 Task: Reply to email with the signature Elle Wilson with the subject Introduction of a new proposal from softage.10@softage.net with the message I wanted to check in on the progress of the research project. Can you provide me with an update? with BCC to softage.1@softage.net with an attached document Request_for_quote.docx
Action: Mouse moved to (87, 89)
Screenshot: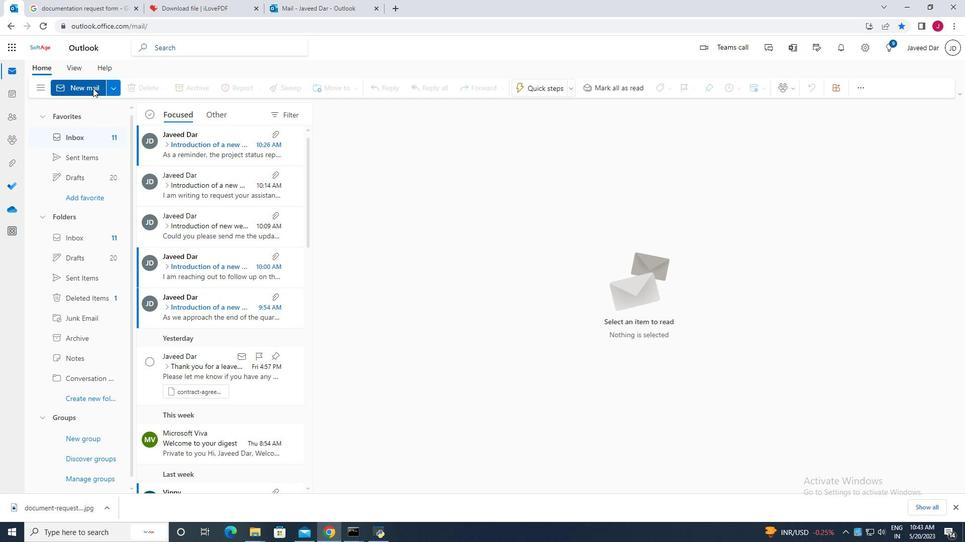 
Action: Mouse pressed left at (87, 89)
Screenshot: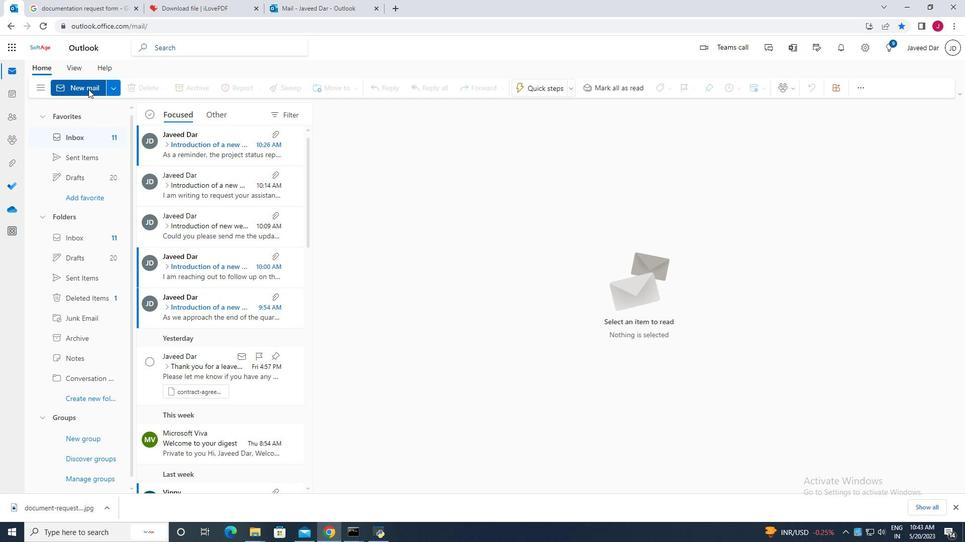 
Action: Mouse moved to (365, 195)
Screenshot: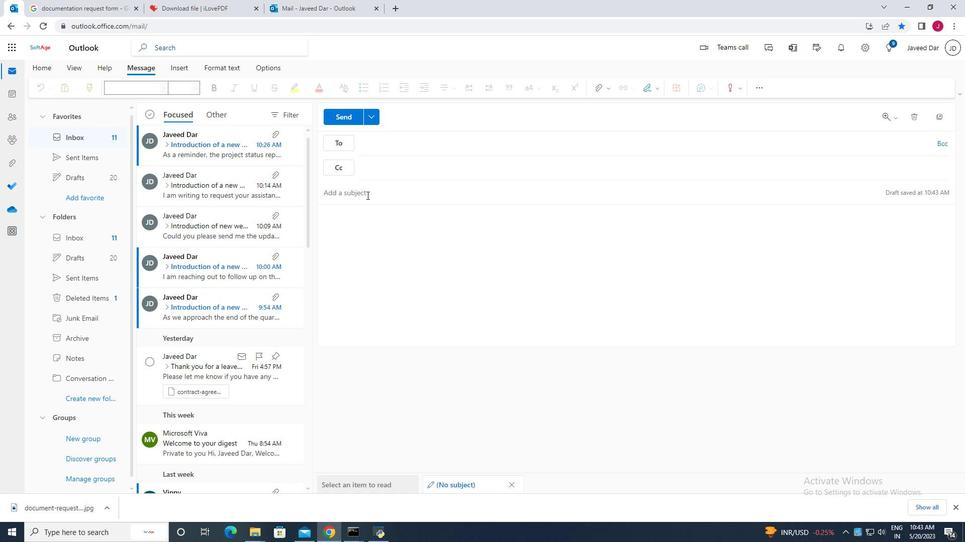 
Action: Mouse pressed left at (365, 195)
Screenshot: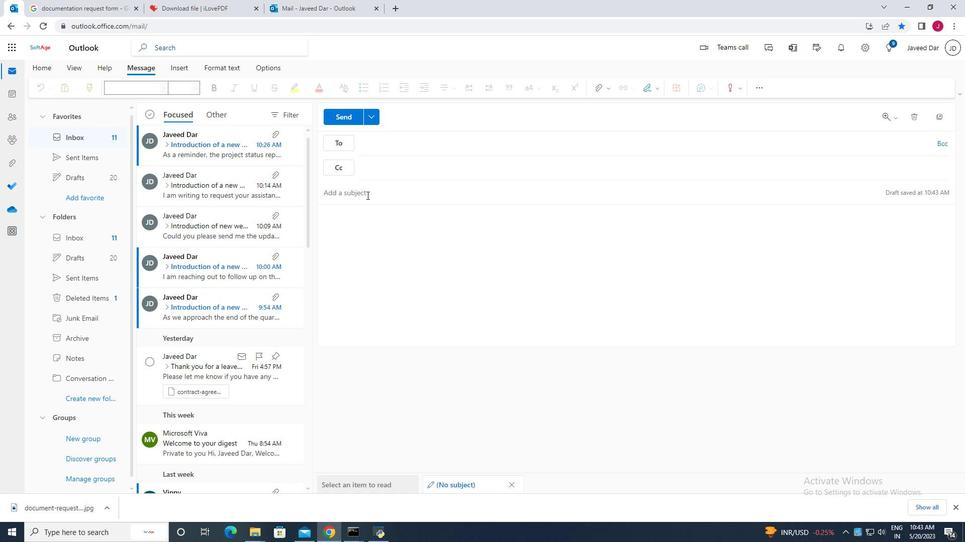 
Action: Mouse moved to (365, 195)
Screenshot: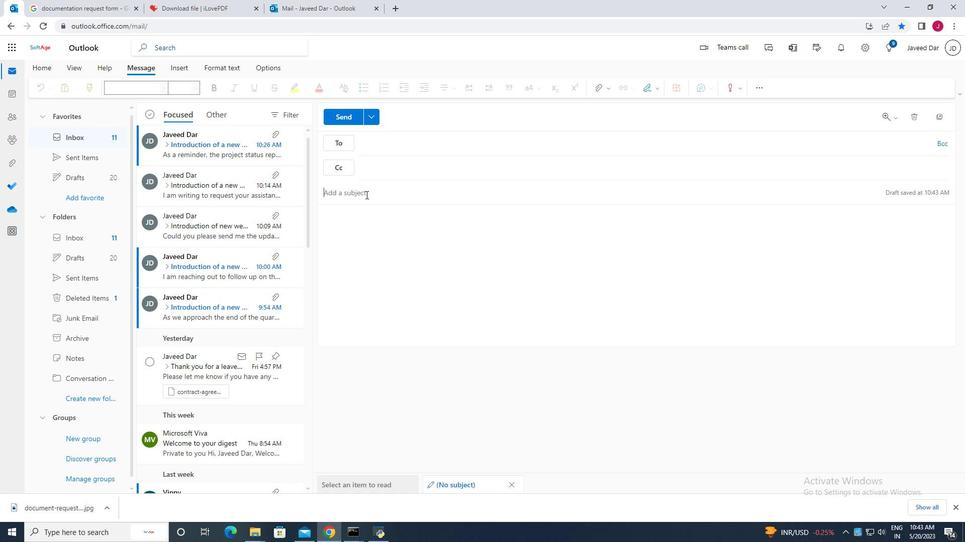 
Action: Key pressed <Key.caps_lock>I<Key.caps_lock>ntroduction<Key.space>of<Key.space>a<Key.space>new<Key.space>proposal<Key.space>
Screenshot: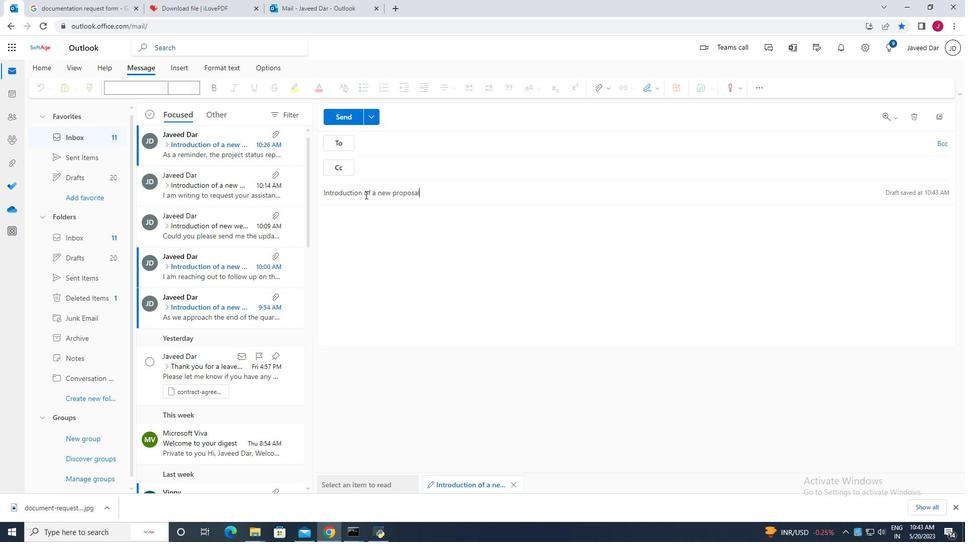 
Action: Mouse moved to (375, 227)
Screenshot: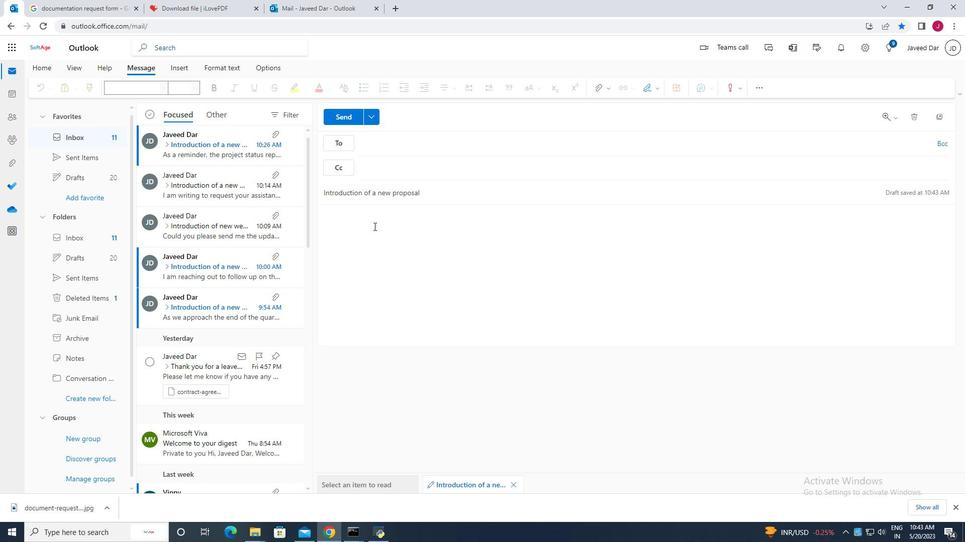 
Action: Mouse pressed left at (375, 227)
Screenshot: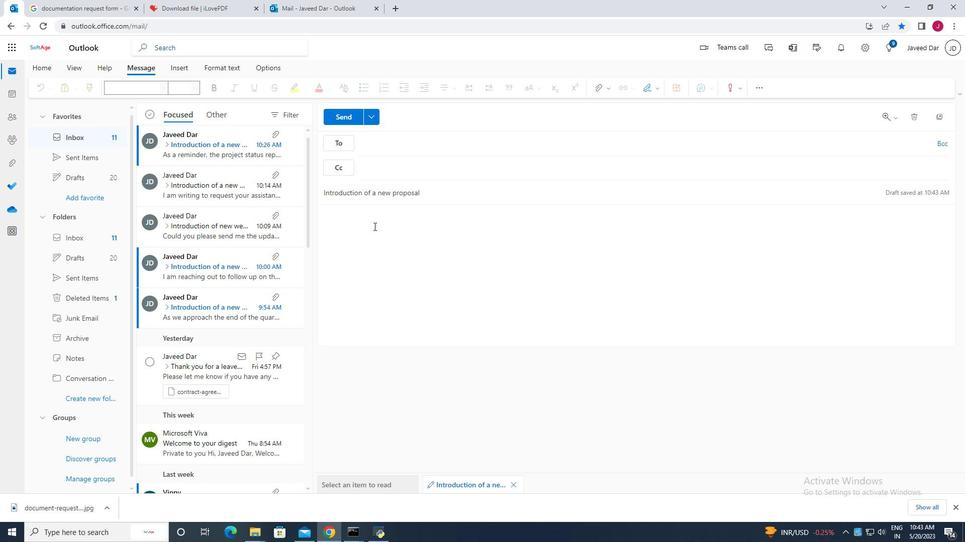 
Action: Mouse moved to (376, 228)
Screenshot: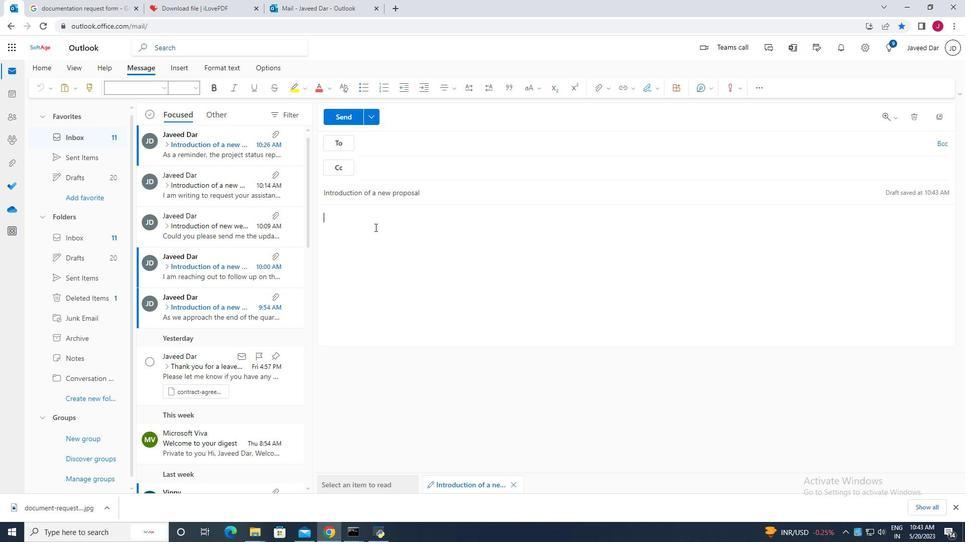 
Action: Key pressed <Key.caps_lock>I<Key.space><Key.caps_lock>wanted<Key.space>to<Key.space>check<Key.space>o<Key.backspace>in<Key.space>on<Key.space>the<Key.space>progress<Key.space>og<Key.backspace>f<Key.space>the<Key.space>research<Key.space>project.<Key.caps_lock><Key.space>C<Key.caps_lock>an<Key.space>yp<Key.backspace>ou<Key.space>provide<Key.space>me<Key.space>with<Key.space>an<Key.space>update.
Screenshot: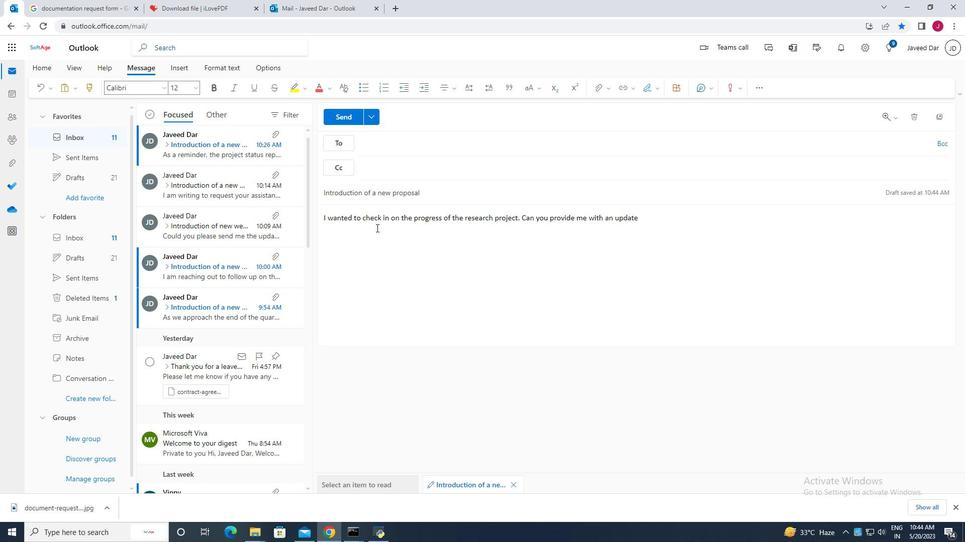 
Action: Mouse moved to (655, 87)
Screenshot: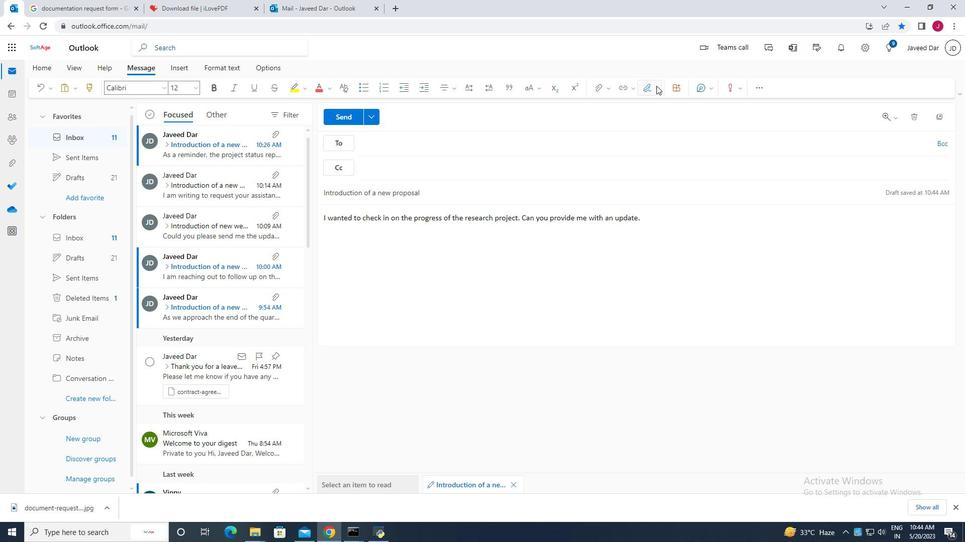 
Action: Mouse pressed left at (655, 87)
Screenshot: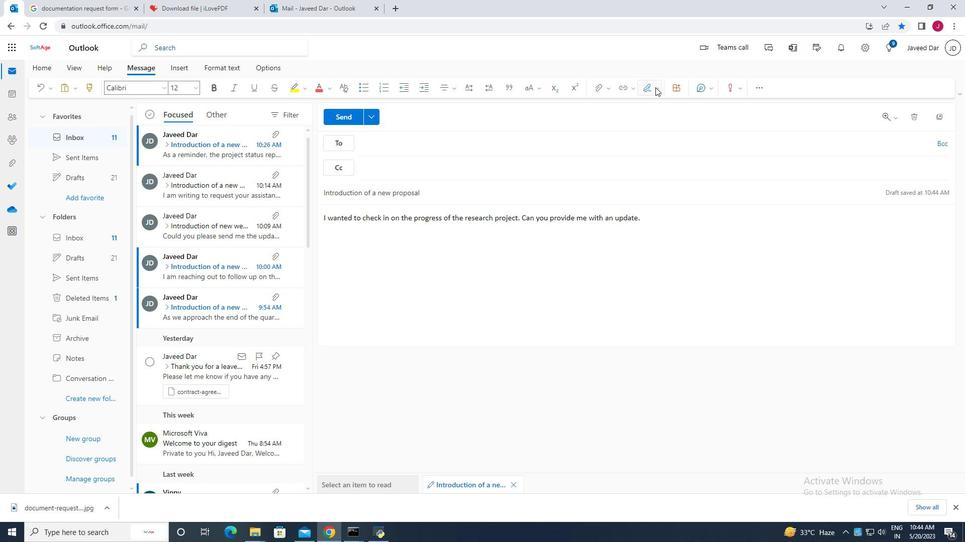 
Action: Mouse moved to (635, 131)
Screenshot: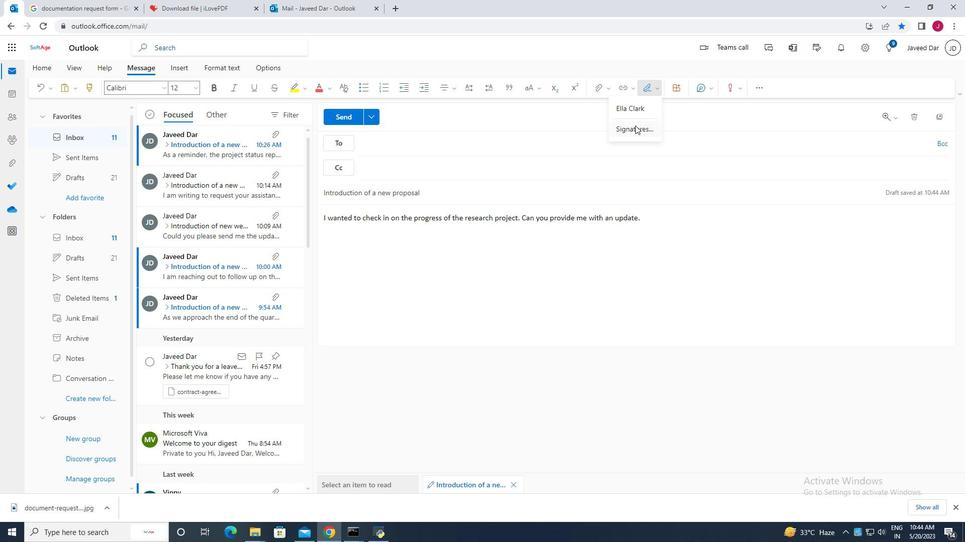 
Action: Mouse pressed left at (635, 131)
Screenshot: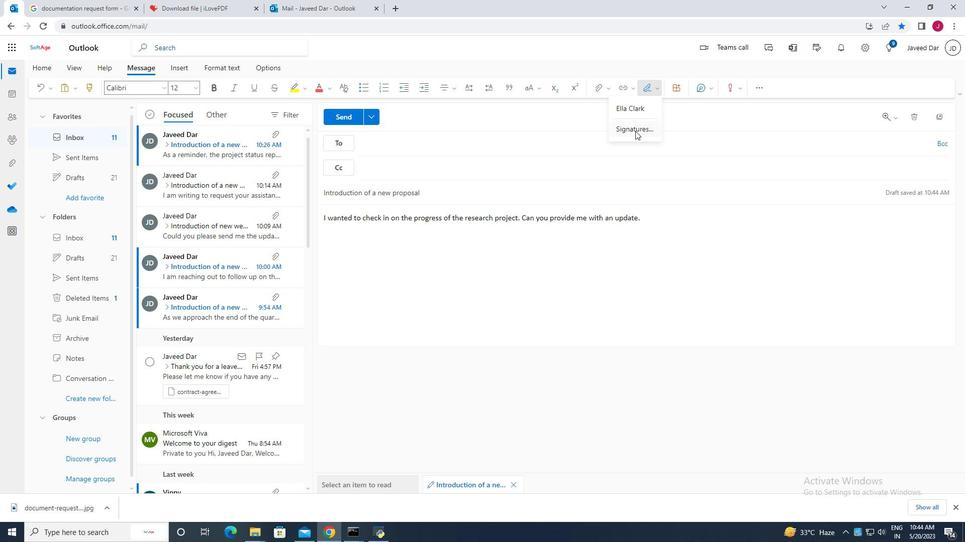 
Action: Mouse moved to (680, 167)
Screenshot: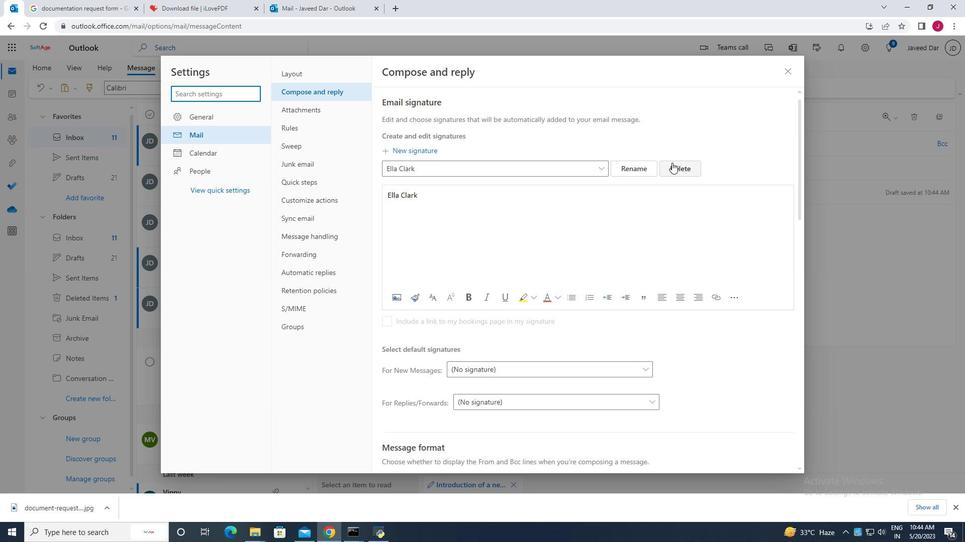 
Action: Mouse pressed left at (680, 167)
Screenshot: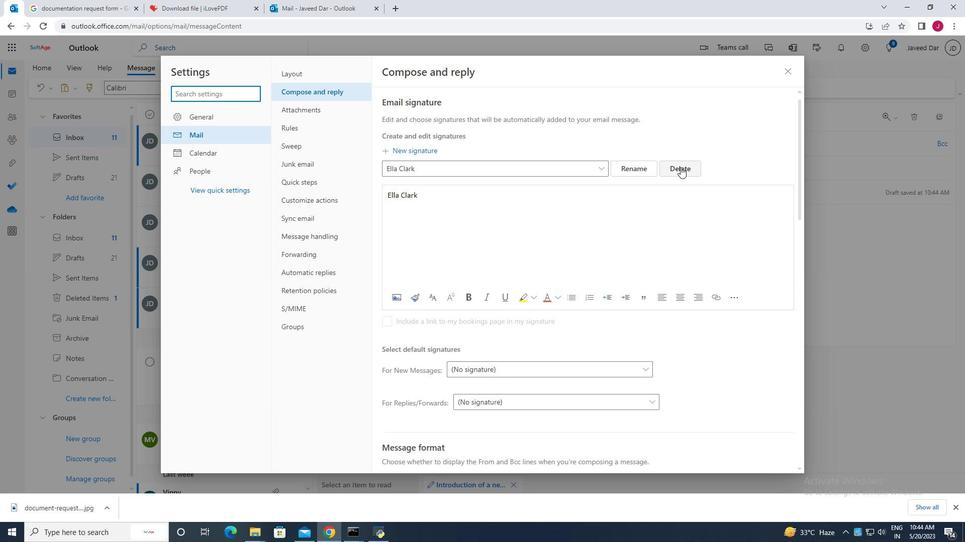 
Action: Mouse moved to (454, 168)
Screenshot: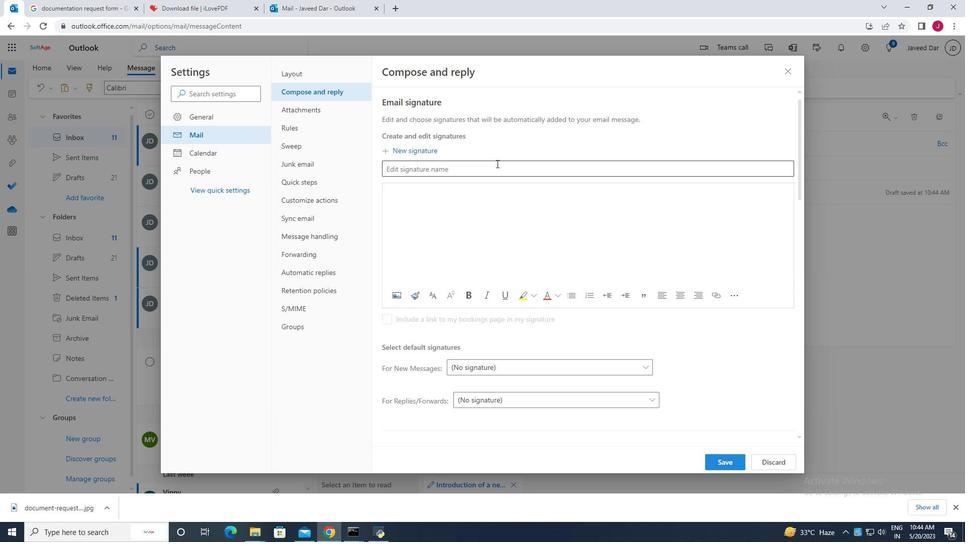 
Action: Mouse pressed left at (454, 168)
Screenshot: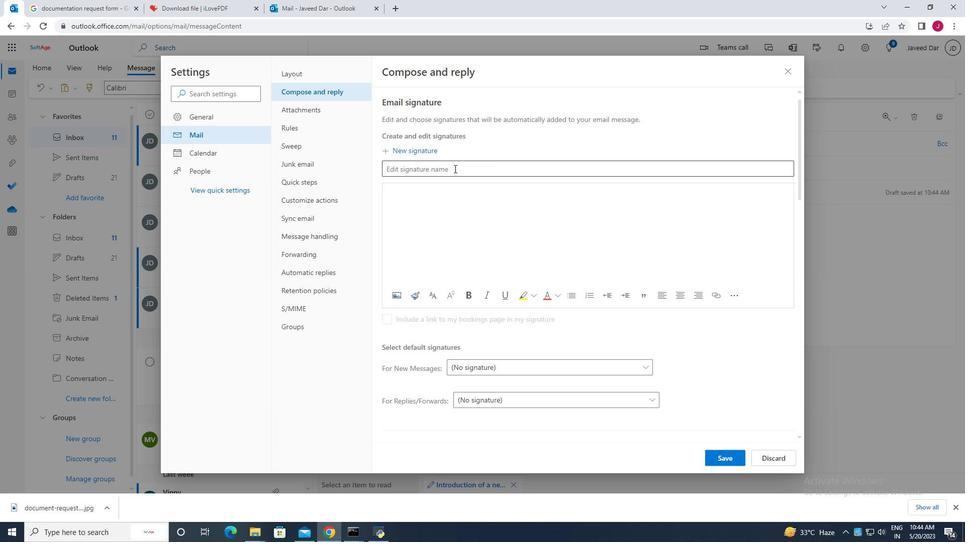 
Action: Key pressed <Key.caps_lock>E<Key.caps_lock>lle<Key.space><Key.caps_lock>W<Key.caps_lock>ilson
Screenshot: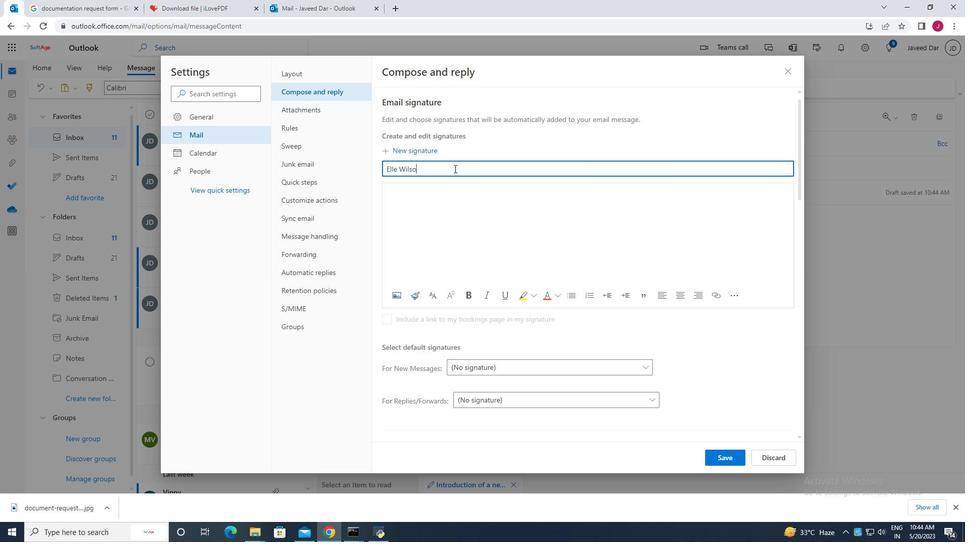 
Action: Mouse moved to (403, 195)
Screenshot: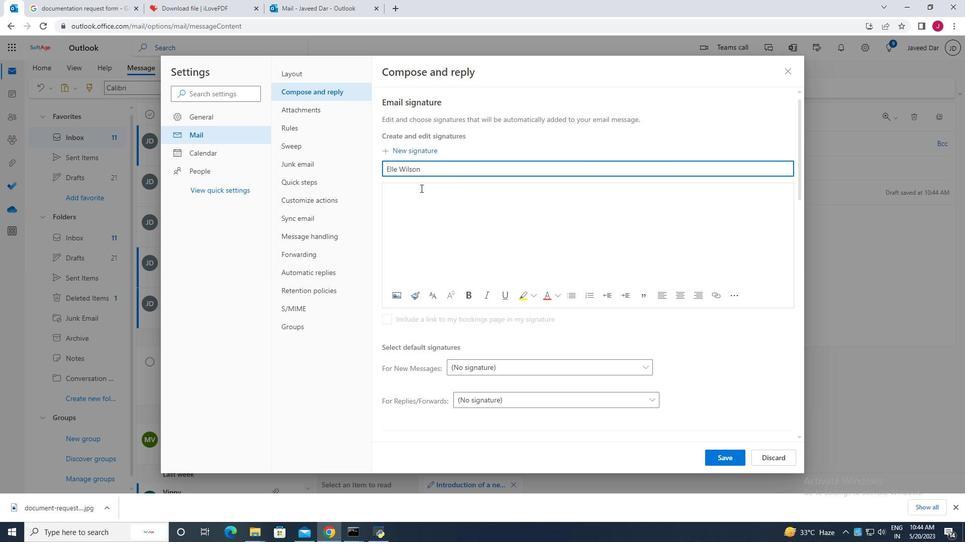 
Action: Mouse pressed left at (403, 195)
Screenshot: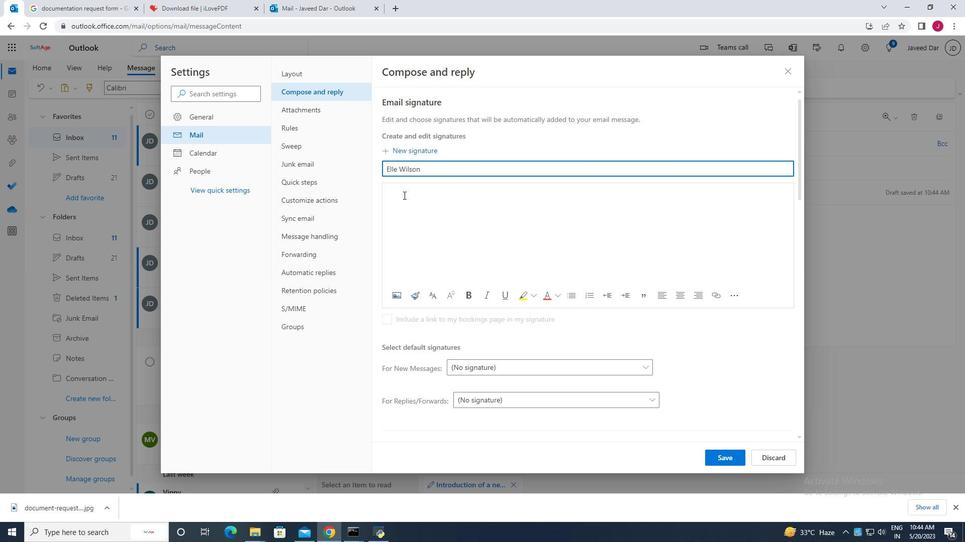 
Action: Key pressed <Key.caps_lock>E<Key.caps_lock>lle<Key.space><Key.caps_lock>W<Key.caps_lock>ilson
Screenshot: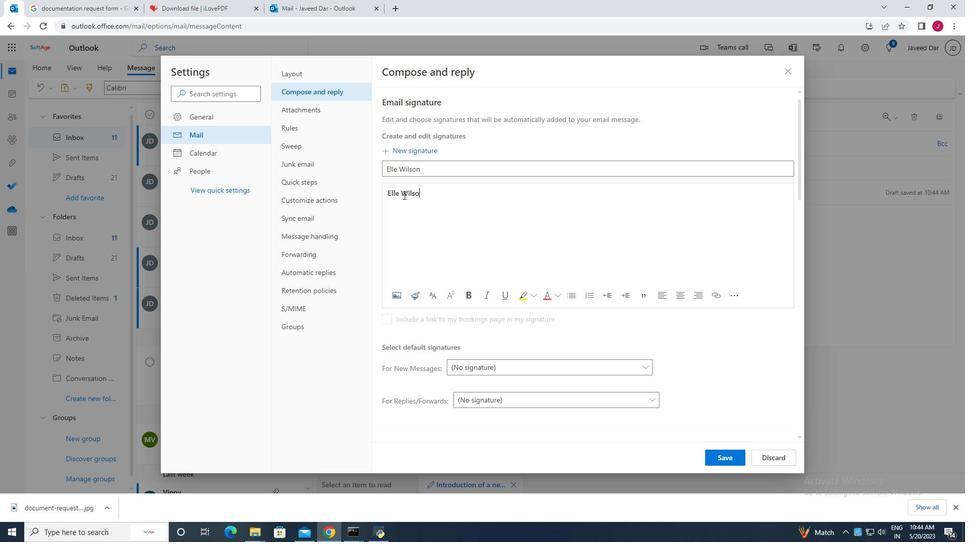 
Action: Mouse moved to (722, 458)
Screenshot: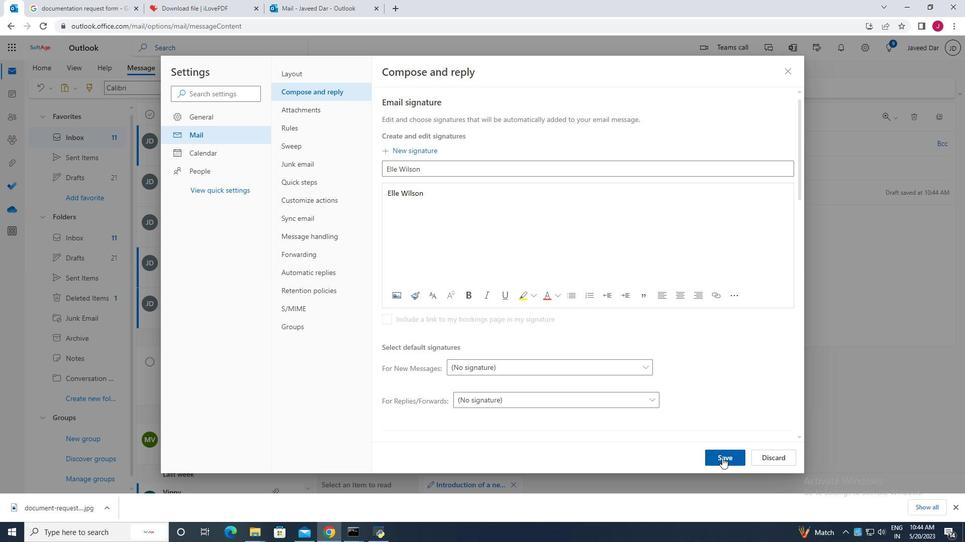 
Action: Mouse pressed left at (722, 458)
Screenshot: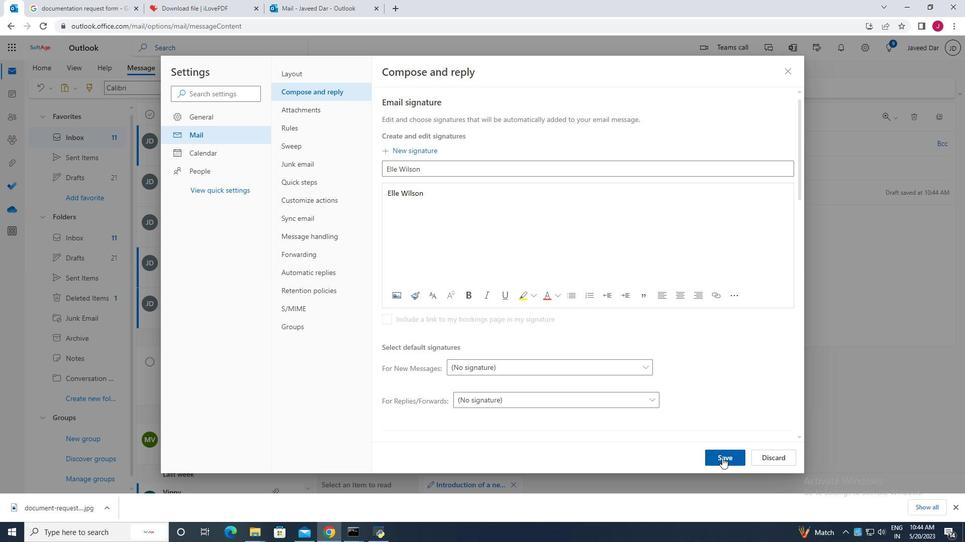 
Action: Mouse moved to (790, 73)
Screenshot: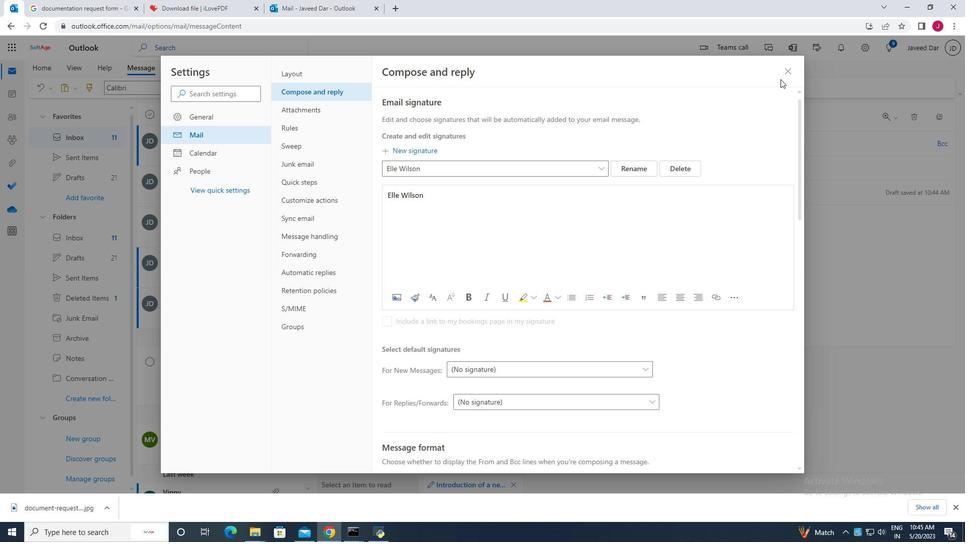 
Action: Mouse pressed left at (790, 73)
Screenshot: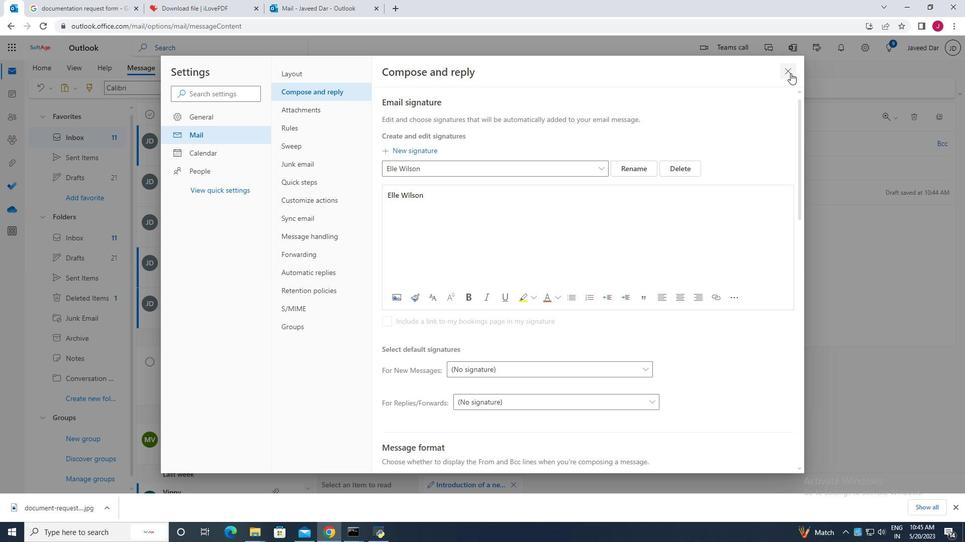 
Action: Mouse moved to (648, 86)
Screenshot: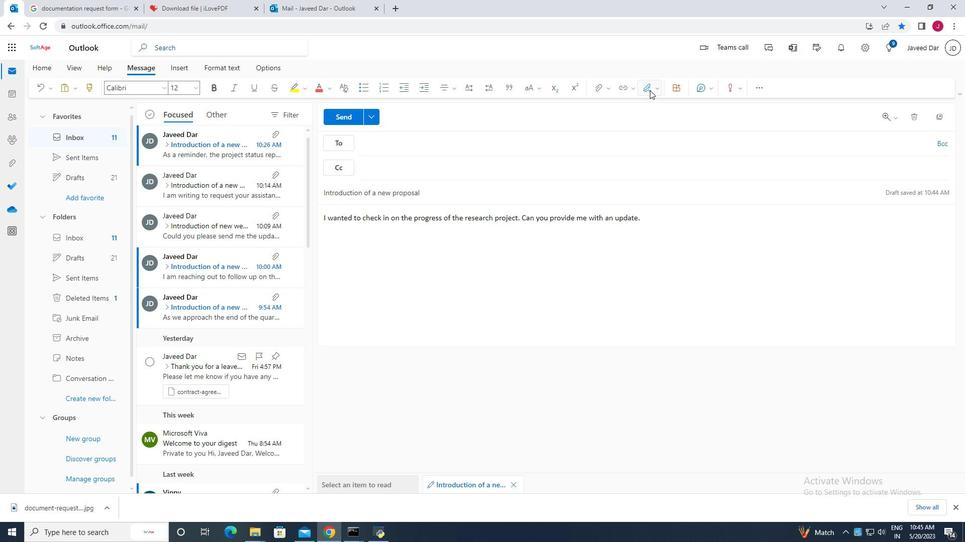 
Action: Mouse pressed left at (648, 86)
Screenshot: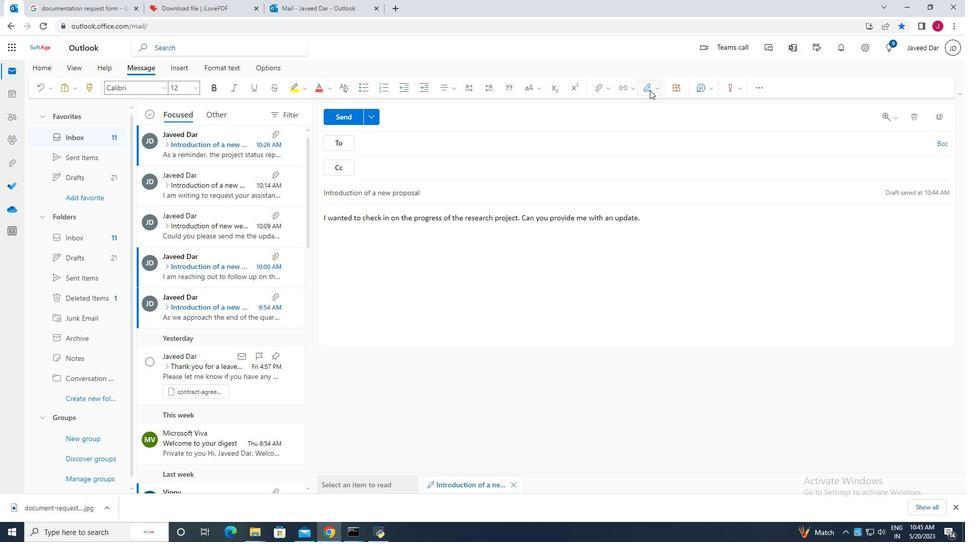 
Action: Mouse moved to (634, 107)
Screenshot: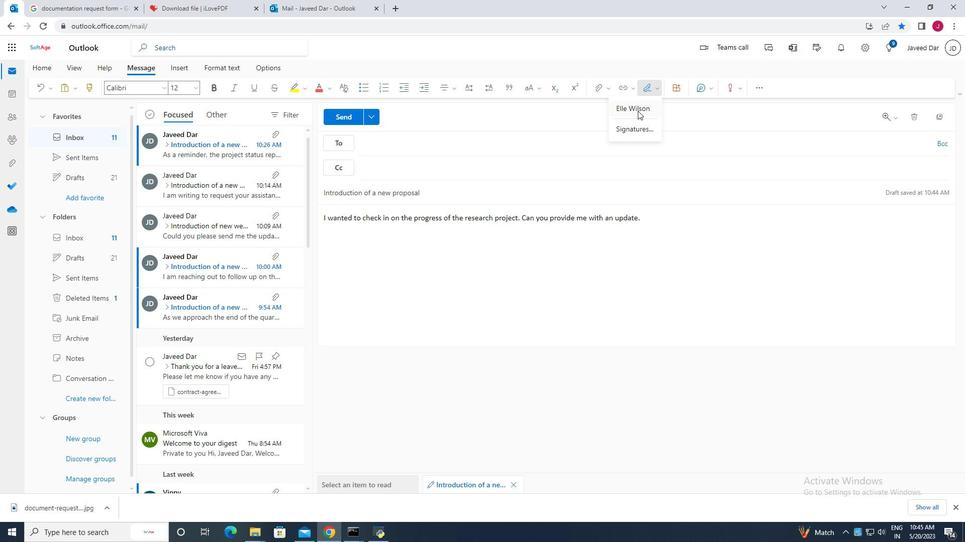 
Action: Mouse pressed left at (634, 107)
Screenshot: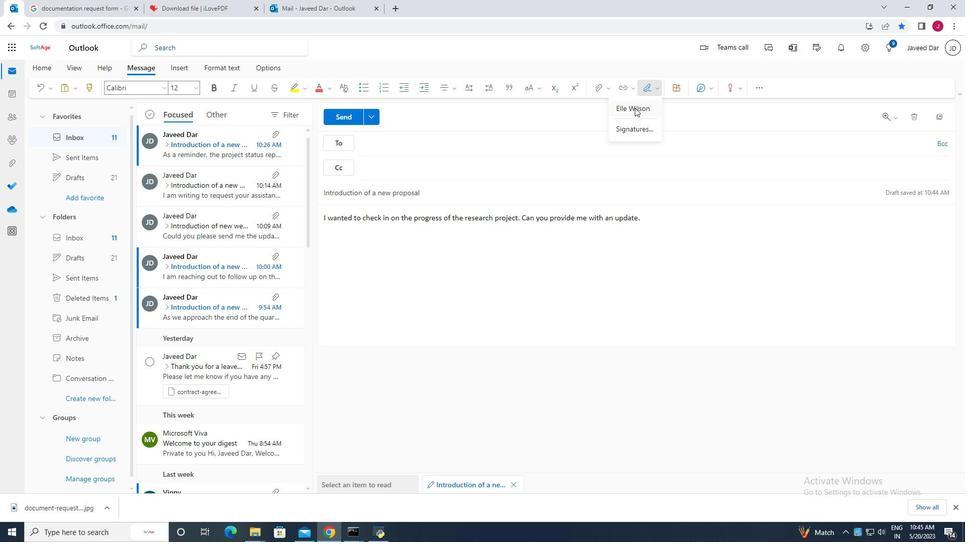 
Action: Mouse moved to (941, 140)
Screenshot: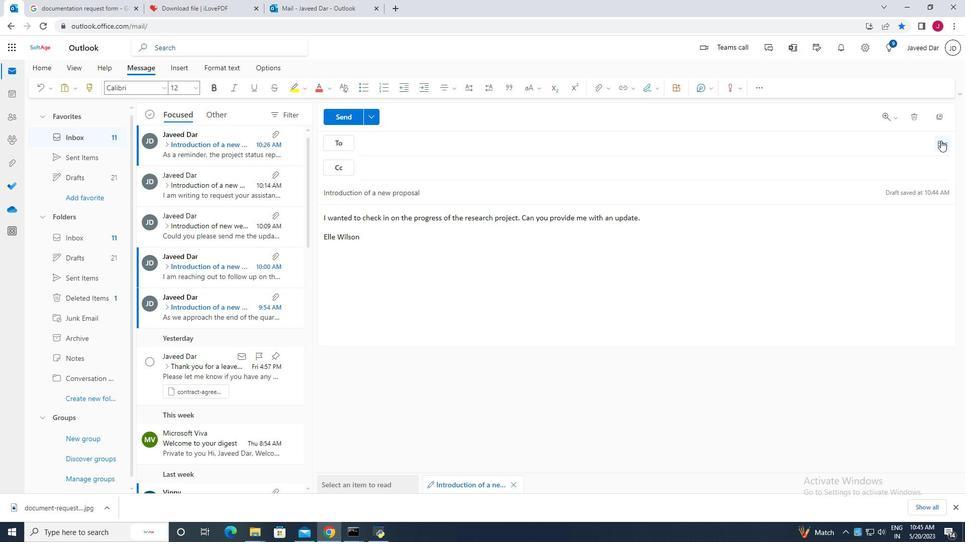 
Action: Mouse pressed left at (941, 140)
Screenshot: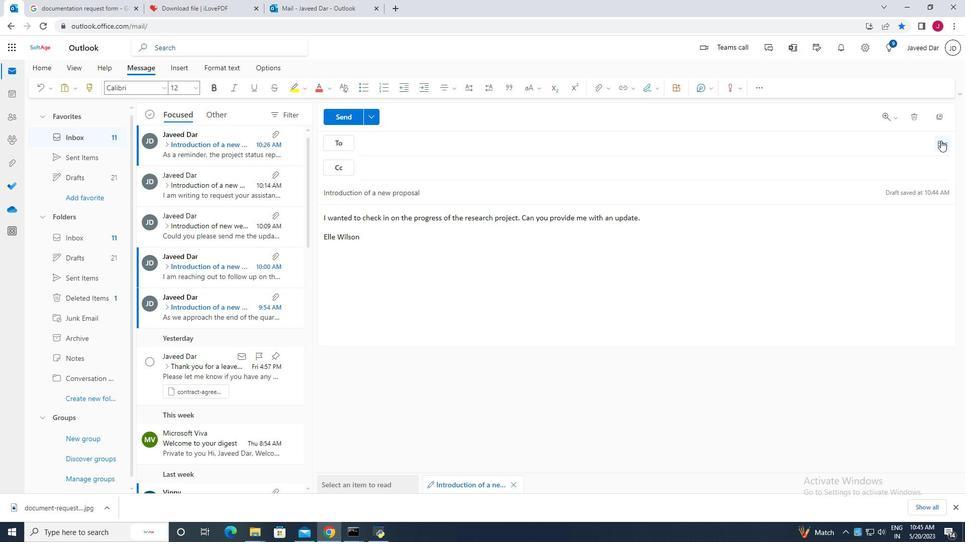
Action: Mouse moved to (398, 194)
Screenshot: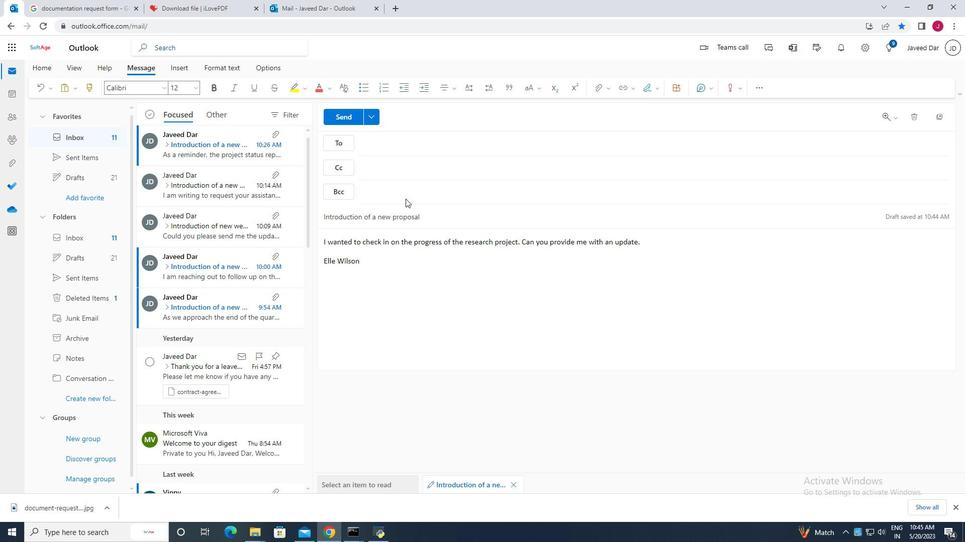 
Action: Mouse pressed left at (398, 194)
Screenshot: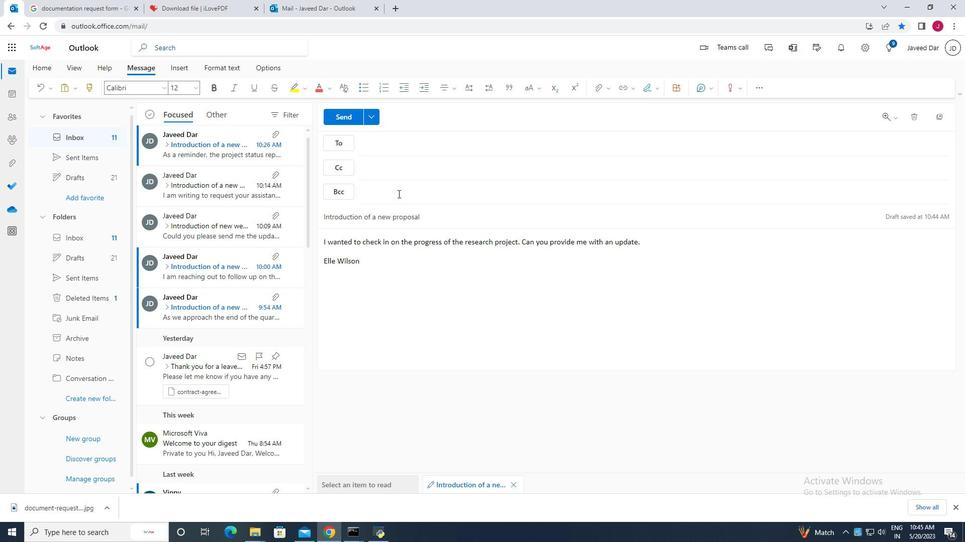 
Action: Key pressed softag.1<Key.backspace><Key.backspace><Key.backspace><Key.backspace><Key.backspace>tage.1
Screenshot: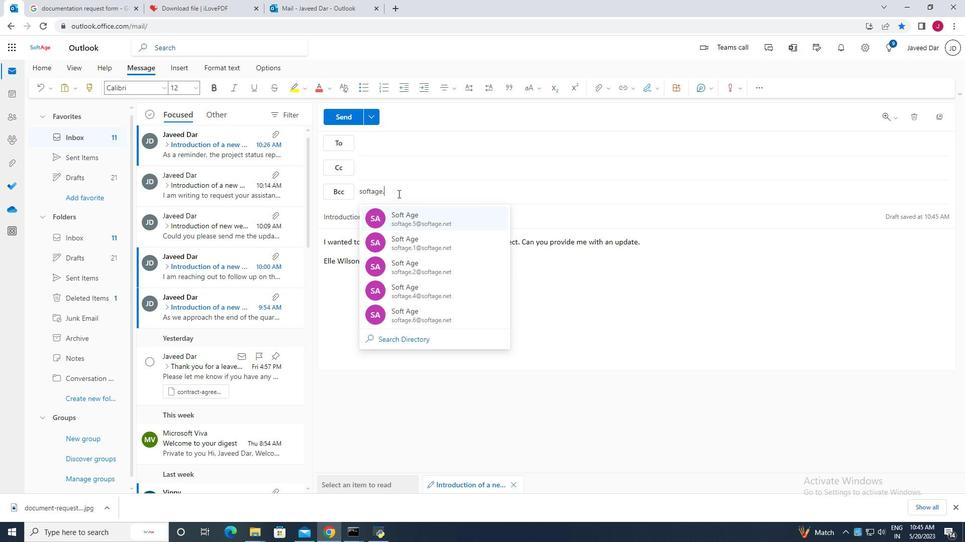 
Action: Mouse moved to (427, 214)
Screenshot: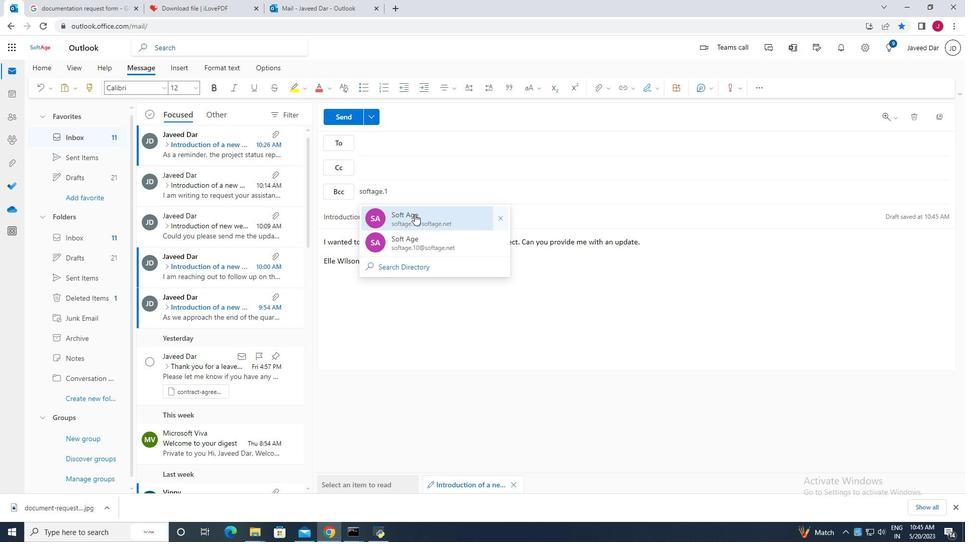 
Action: Mouse pressed left at (427, 214)
Screenshot: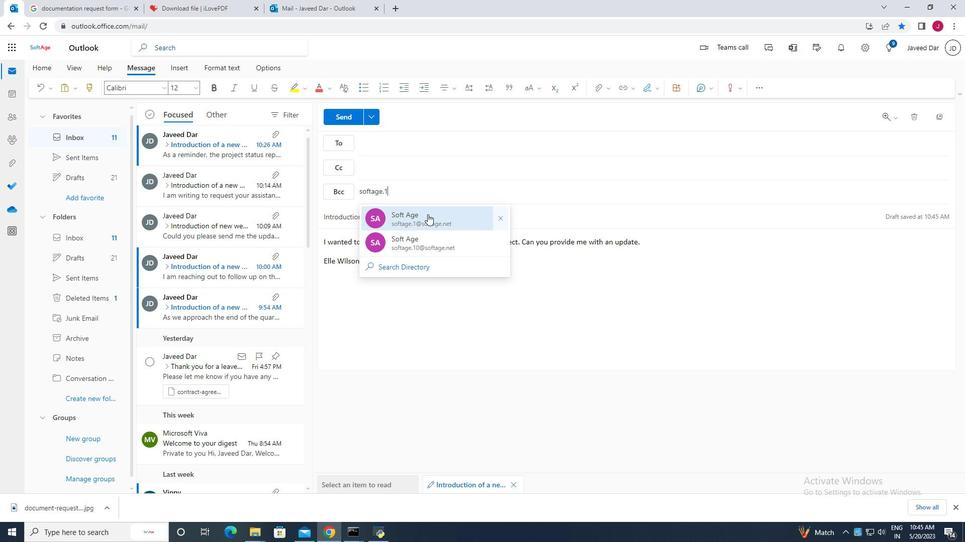 
Action: Mouse moved to (429, 144)
Screenshot: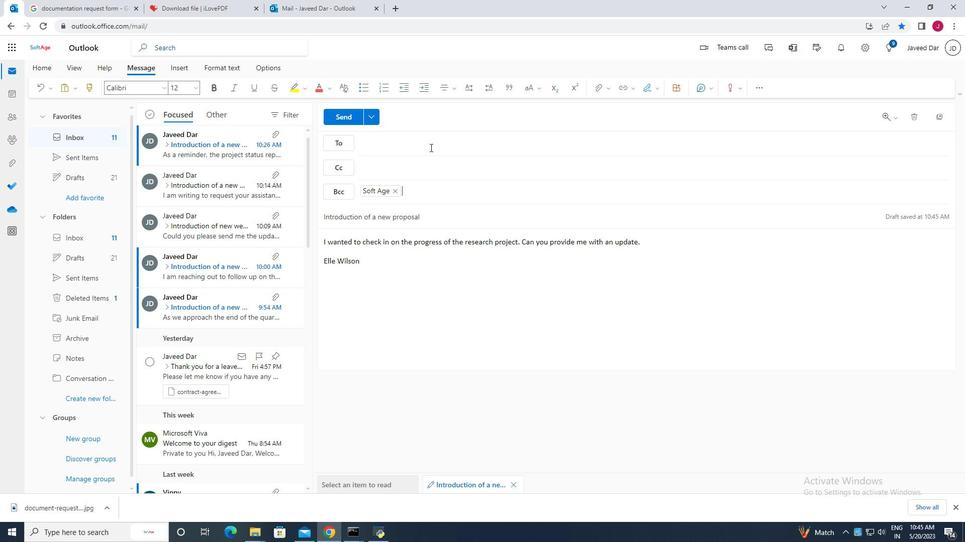 
Action: Mouse pressed left at (429, 144)
Screenshot: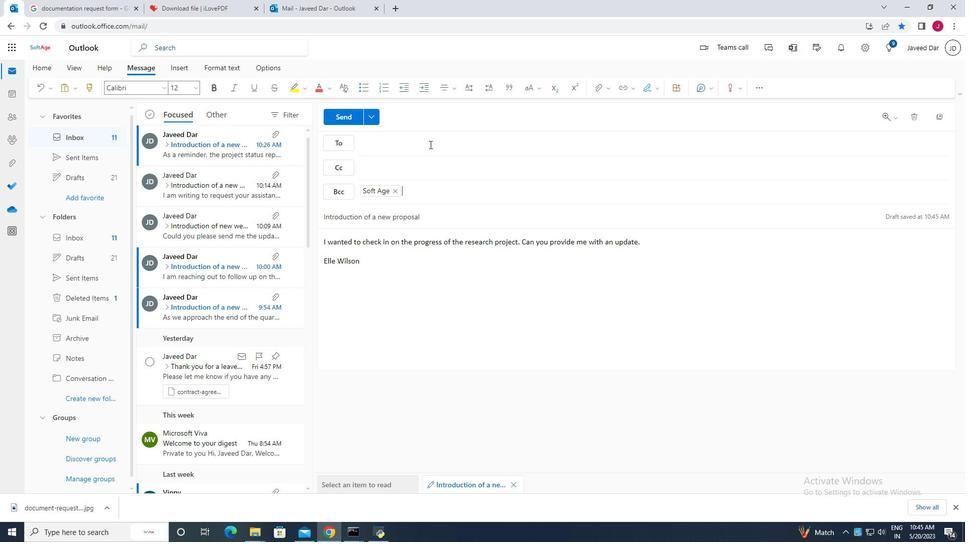 
Action: Mouse moved to (423, 184)
Screenshot: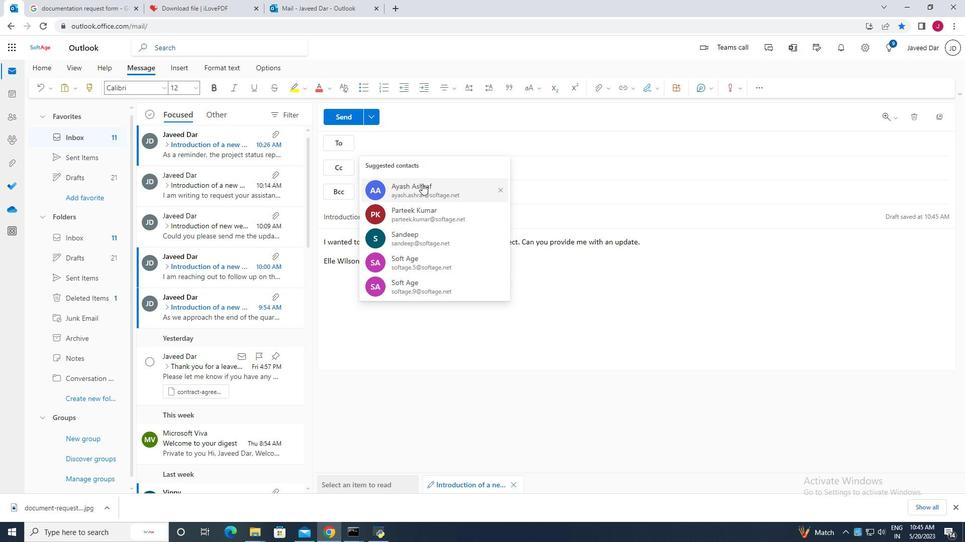 
Action: Mouse pressed left at (423, 184)
Screenshot: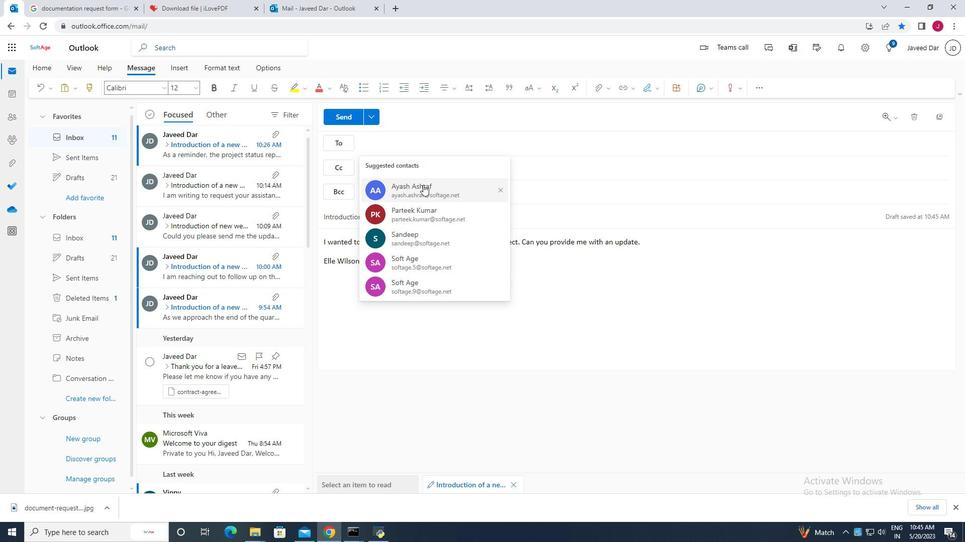 
Action: Mouse moved to (439, 145)
Screenshot: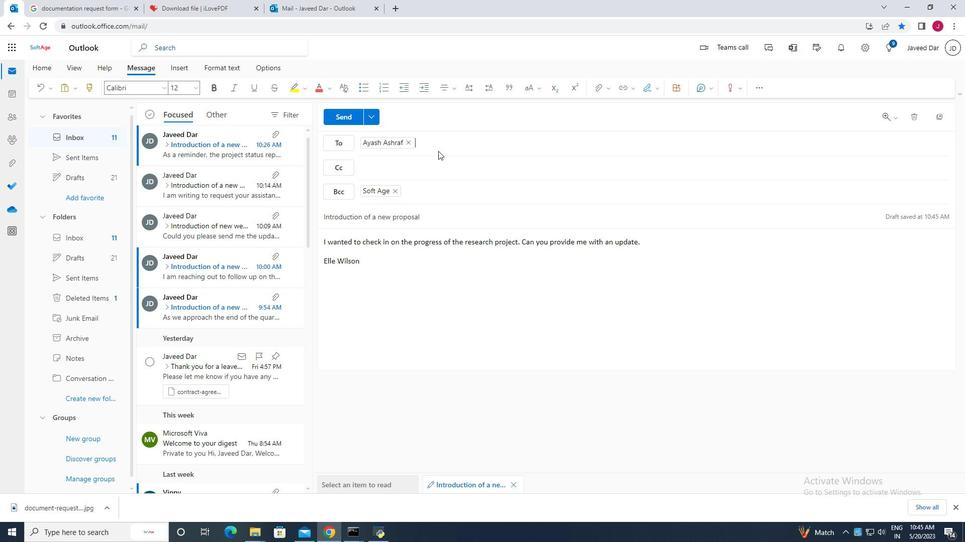 
Action: Mouse pressed left at (439, 145)
Screenshot: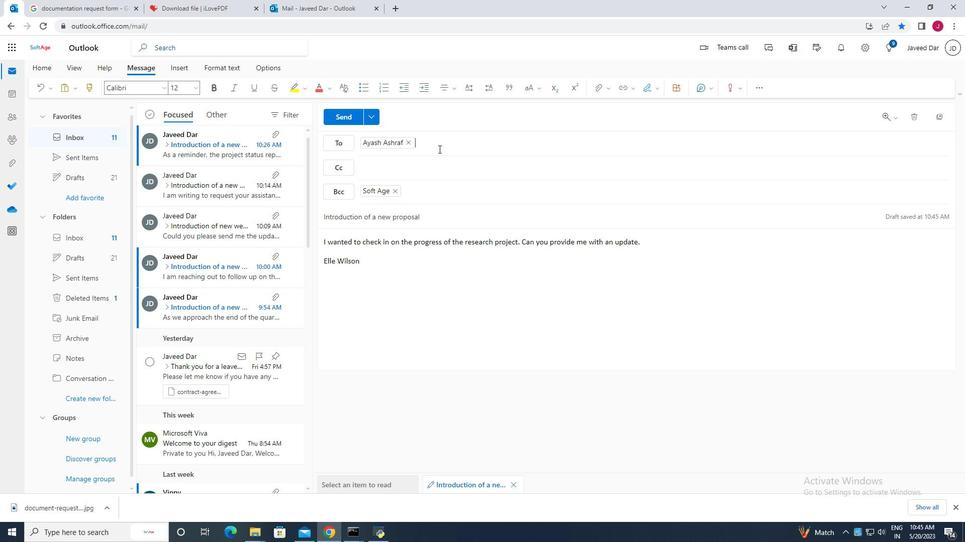 
Action: Mouse moved to (494, 142)
Screenshot: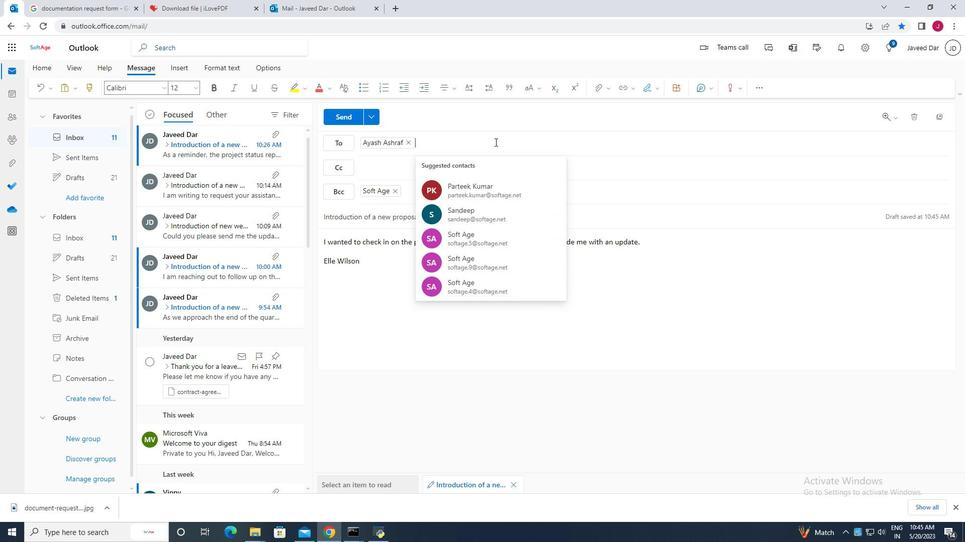 
Action: Key pressed j
Screenshot: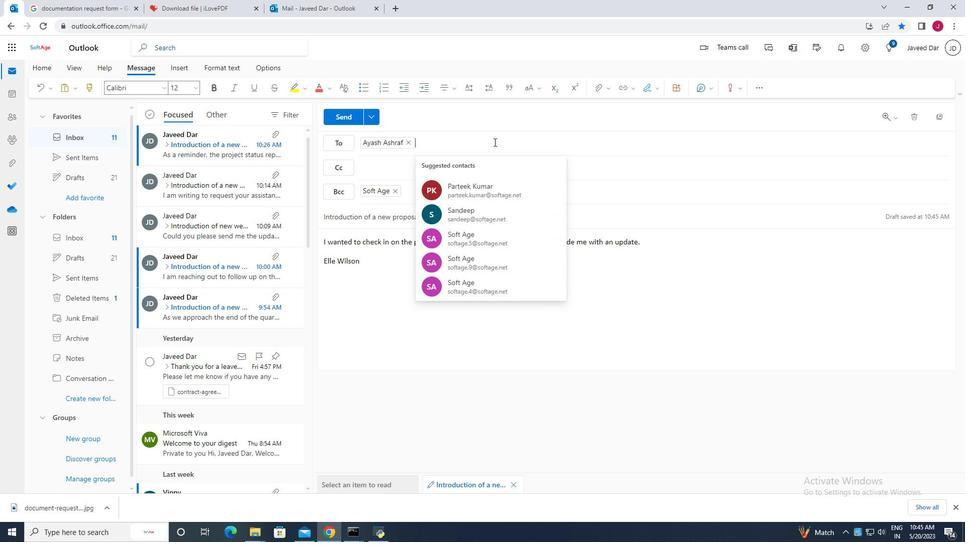
Action: Mouse moved to (505, 165)
Screenshot: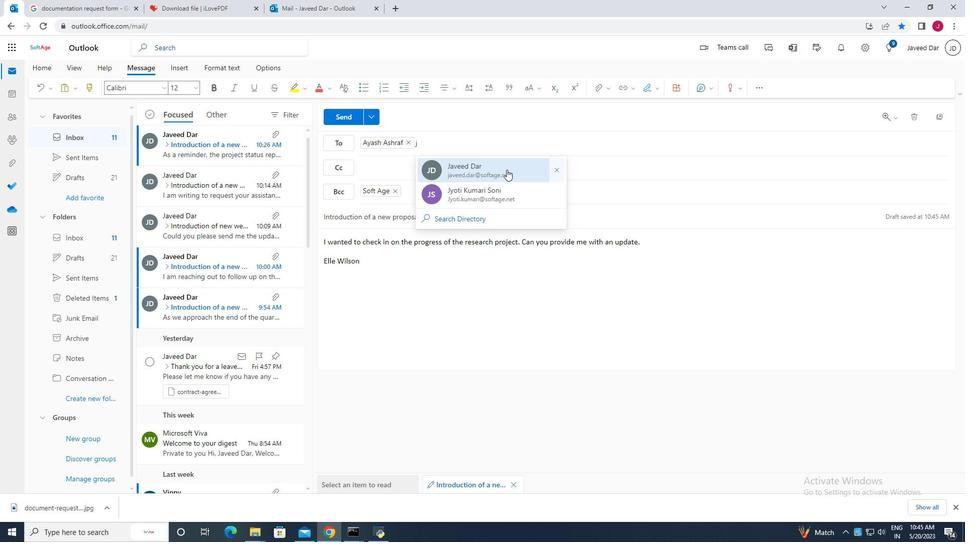 
Action: Mouse pressed left at (505, 165)
Screenshot: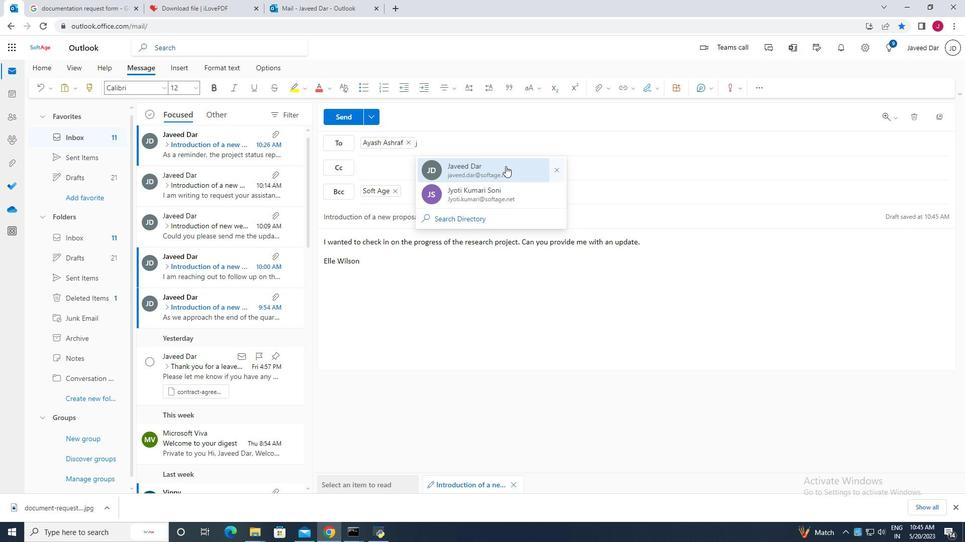 
Action: Mouse moved to (594, 88)
Screenshot: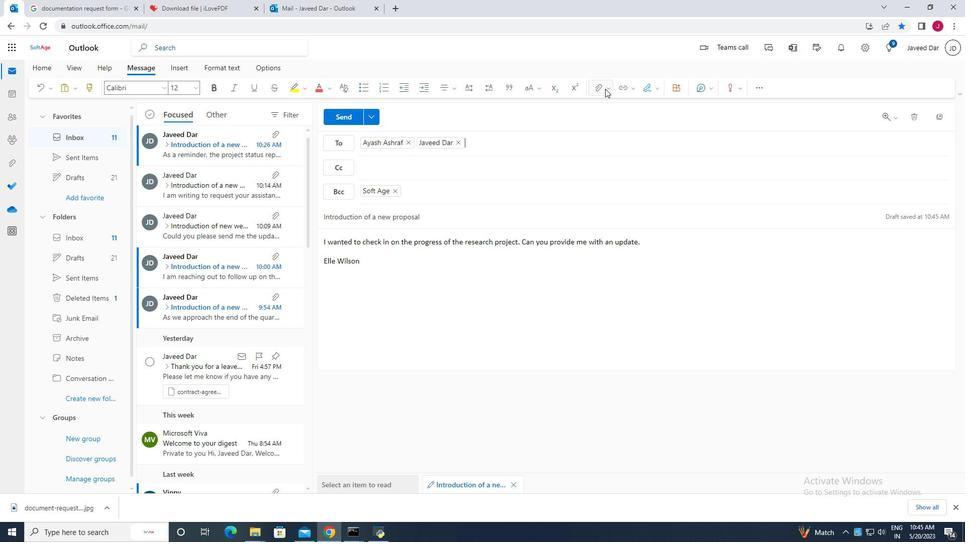 
Action: Mouse pressed left at (594, 88)
Screenshot: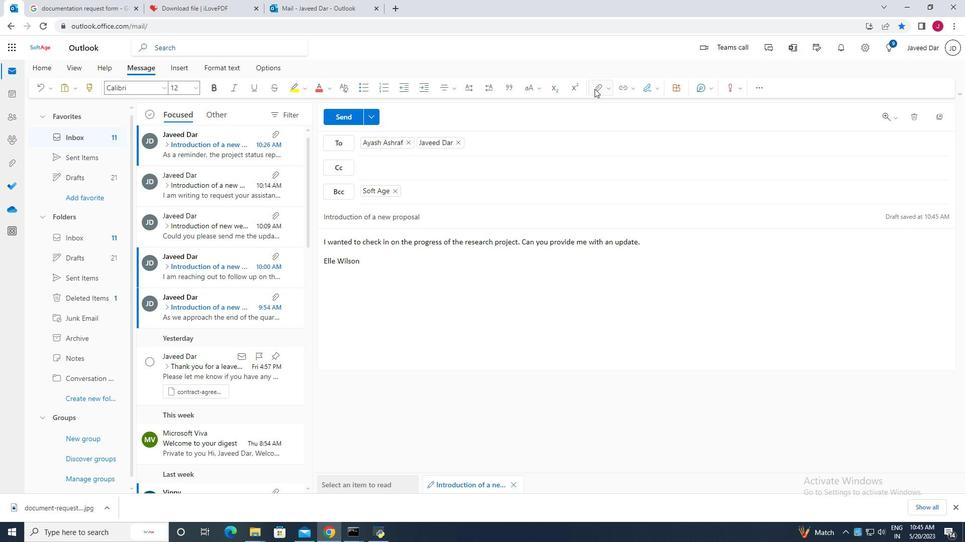 
Action: Mouse moved to (551, 108)
Screenshot: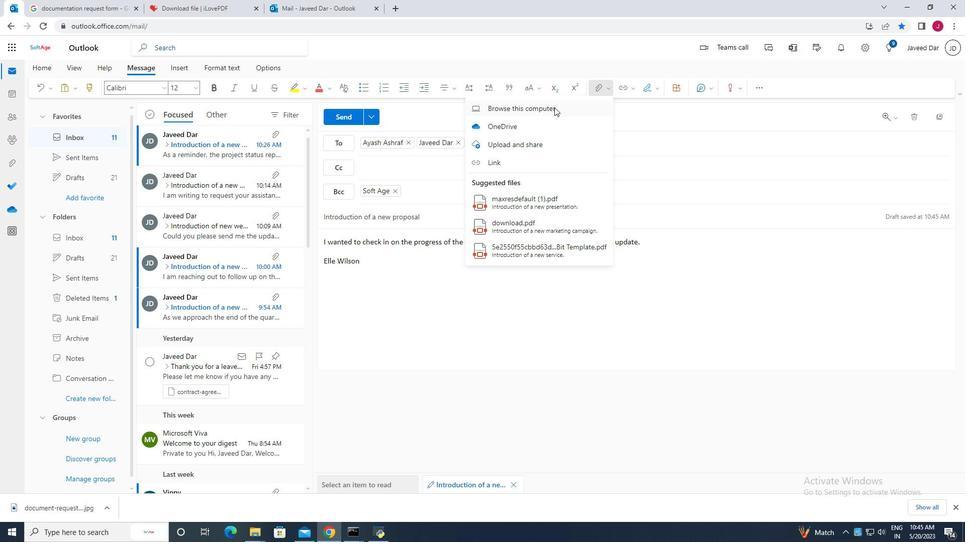 
Action: Mouse pressed left at (551, 108)
Screenshot: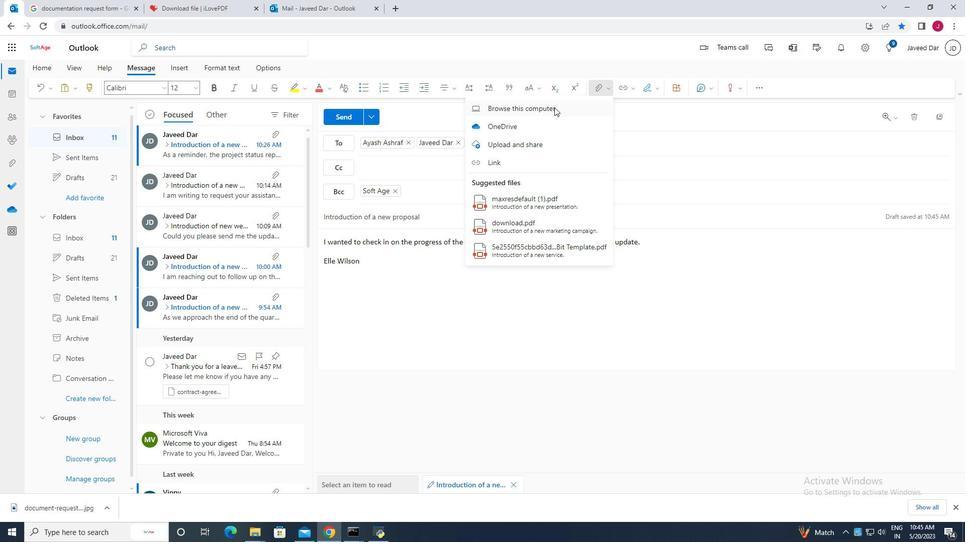 
Action: Mouse moved to (150, 85)
Screenshot: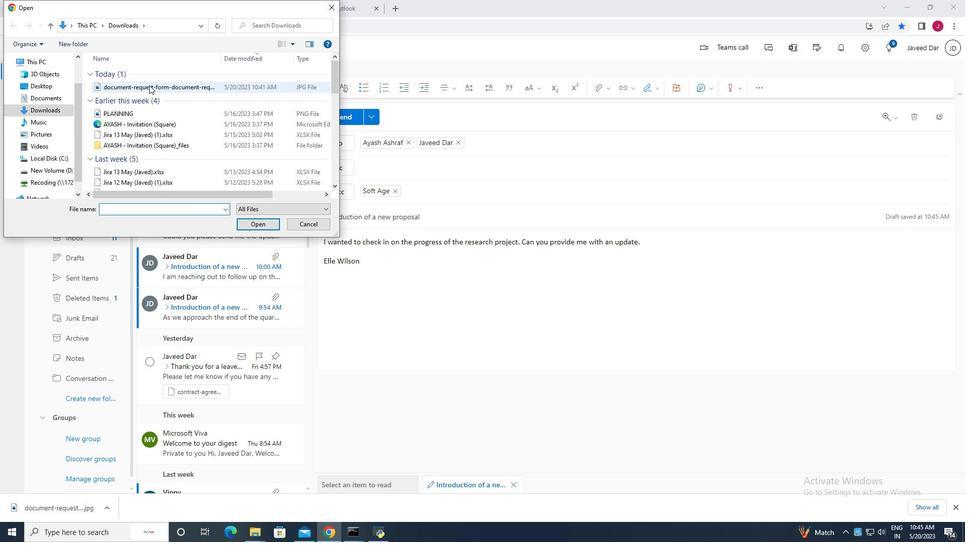 
Action: Mouse pressed left at (150, 85)
Screenshot: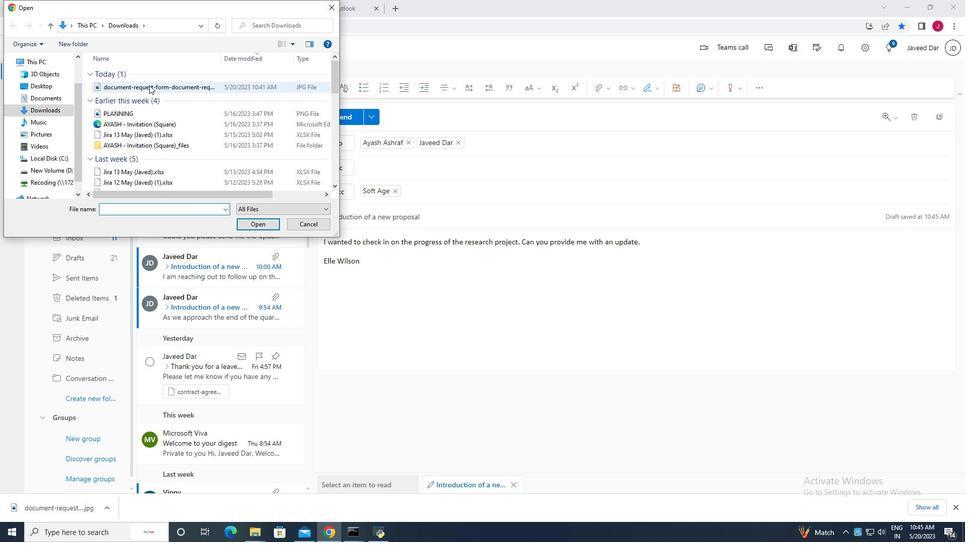 
Action: Mouse moved to (255, 226)
Screenshot: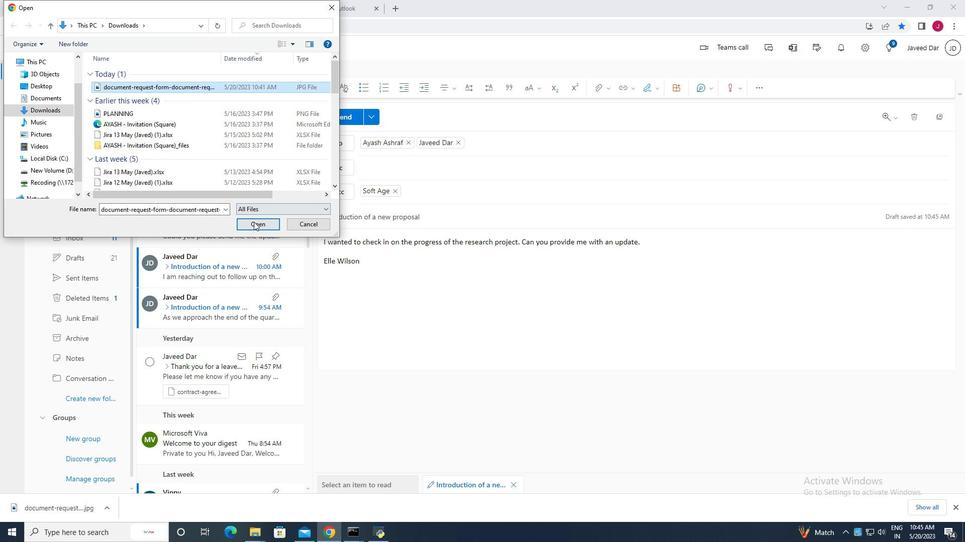 
Action: Mouse pressed left at (255, 226)
Screenshot: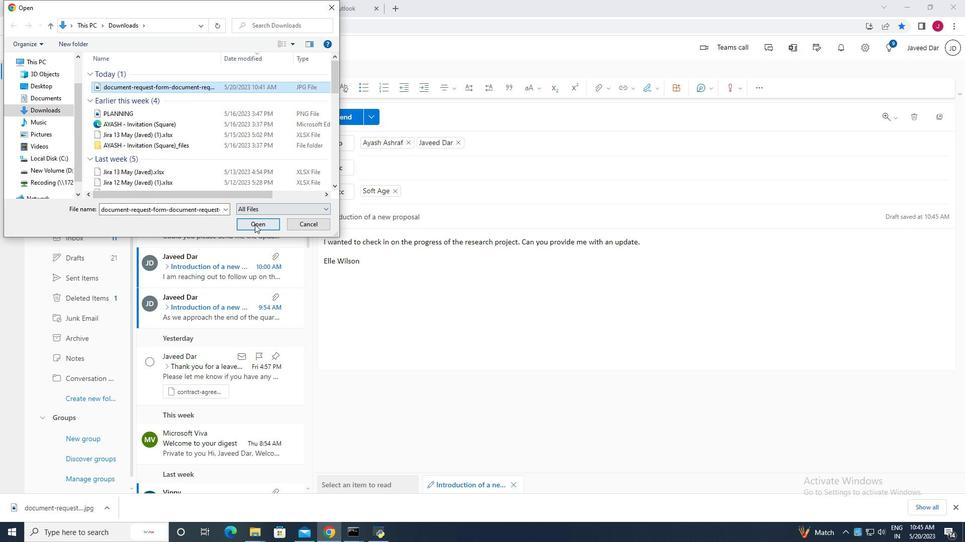 
Action: Mouse moved to (345, 117)
Screenshot: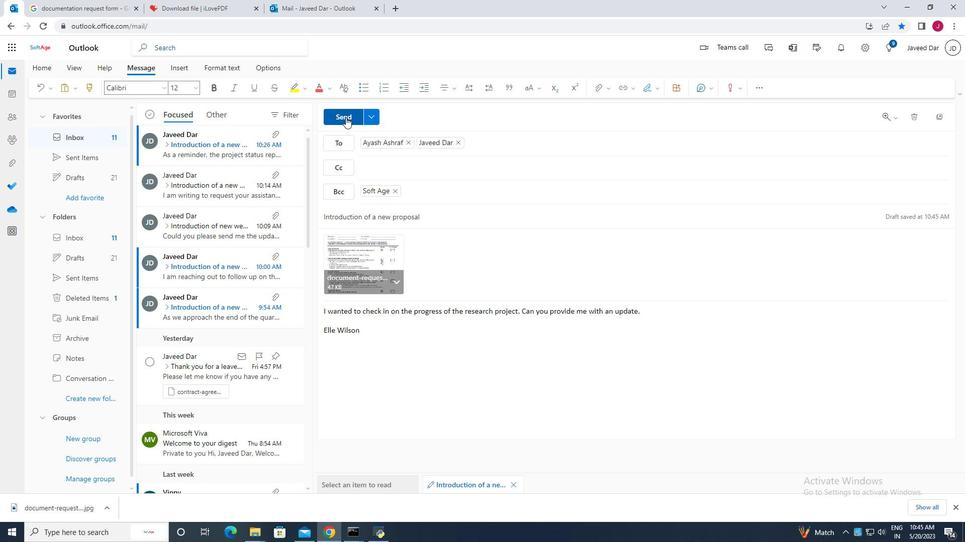 
Action: Mouse pressed left at (345, 117)
Screenshot: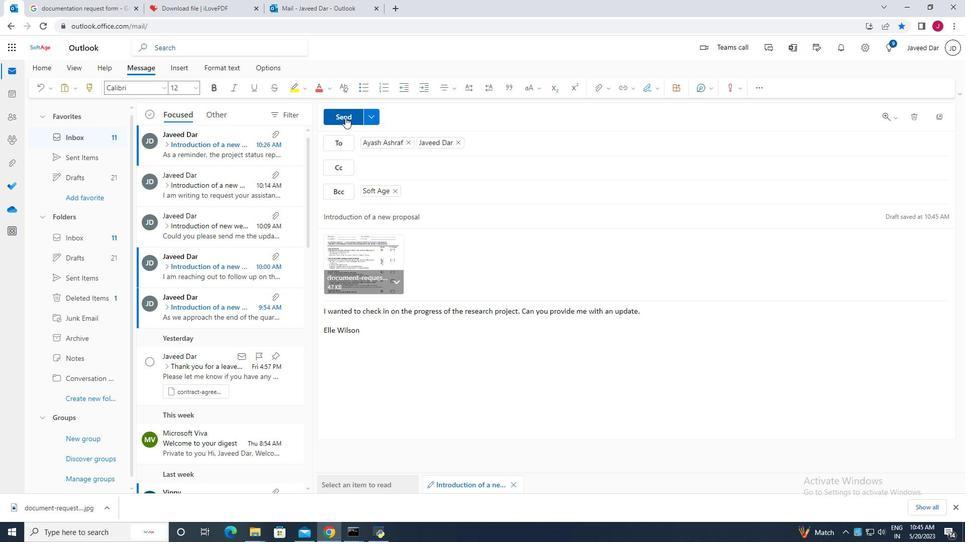 
